 Task: Create a rule from the Routing list, Task moved to a section -> Set Priority in the project AgileLogic , set the section as Done clear the priority
Action: Mouse moved to (81, 285)
Screenshot: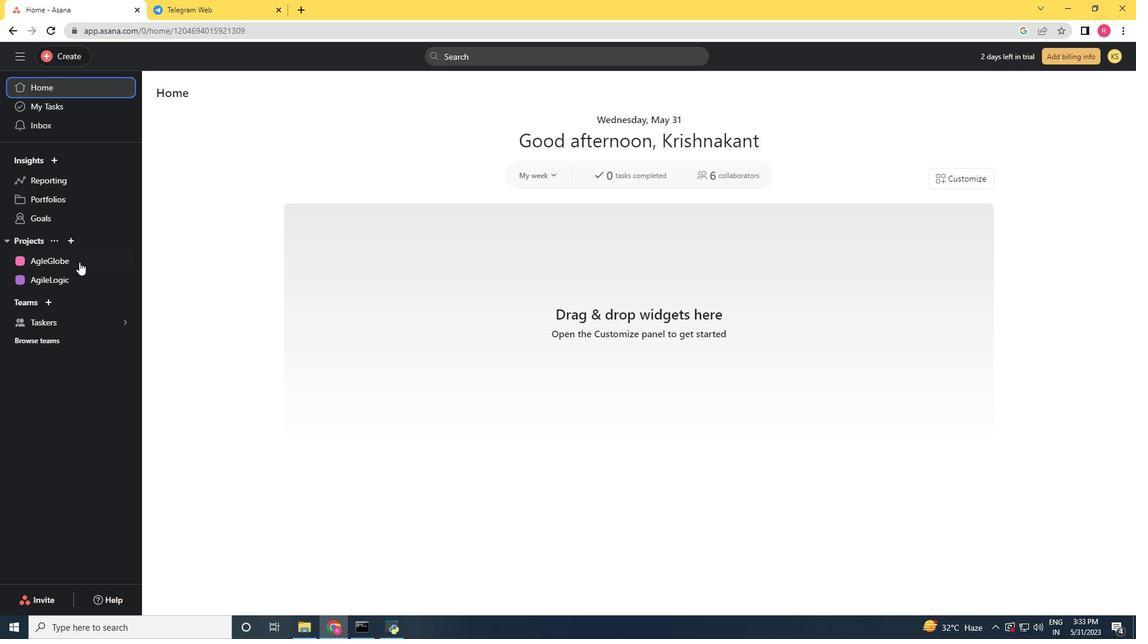 
Action: Mouse pressed left at (81, 285)
Screenshot: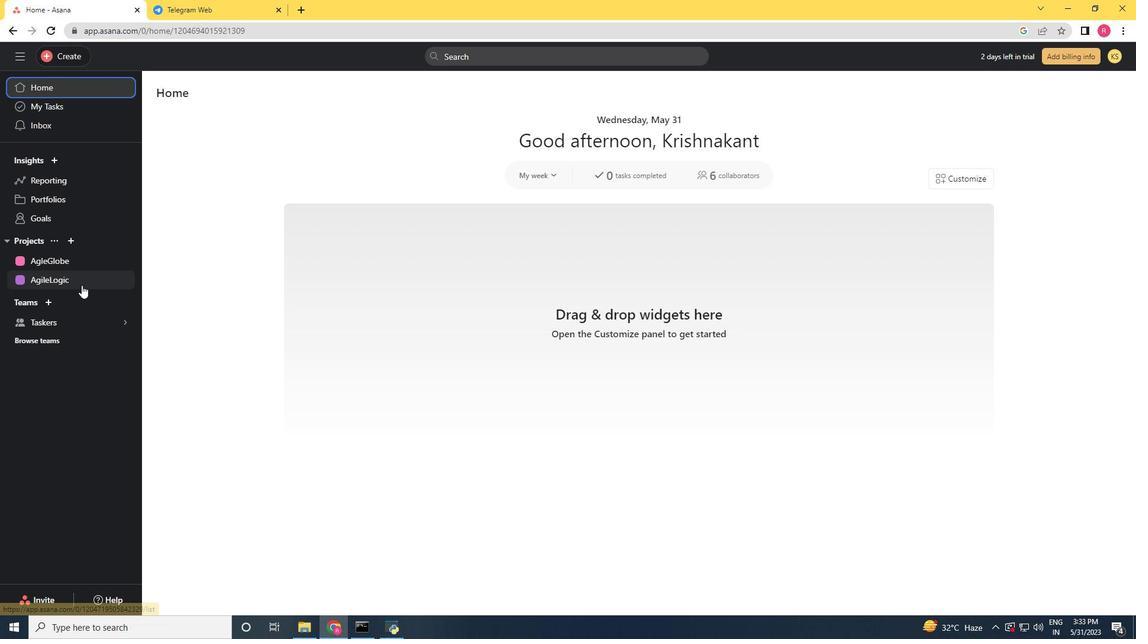 
Action: Mouse moved to (1102, 100)
Screenshot: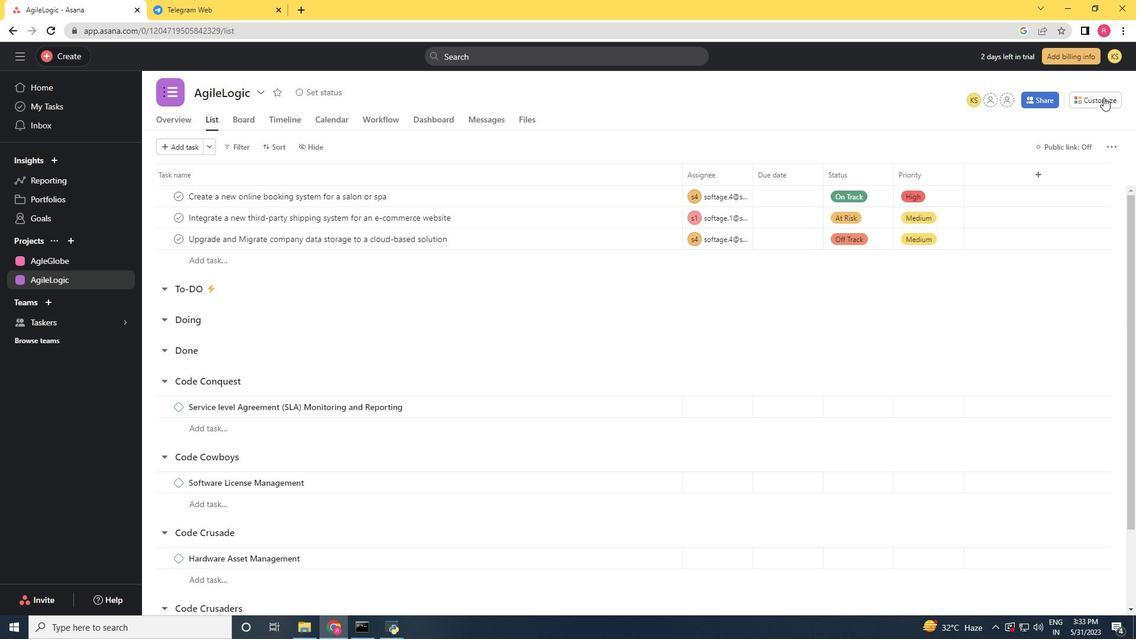 
Action: Mouse pressed left at (1102, 100)
Screenshot: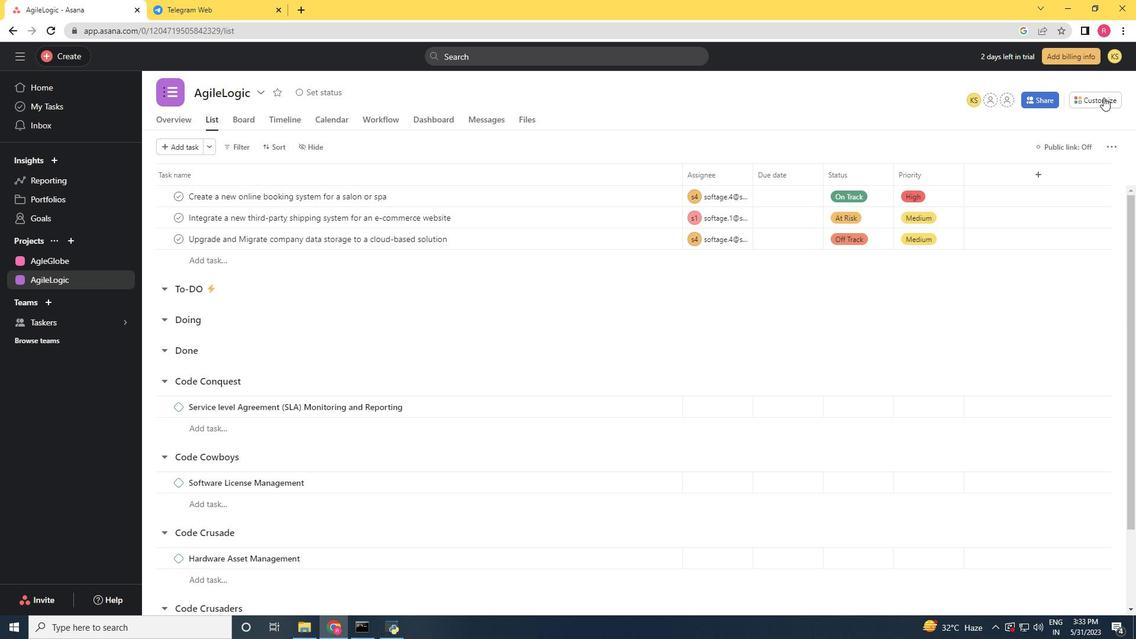 
Action: Mouse moved to (885, 276)
Screenshot: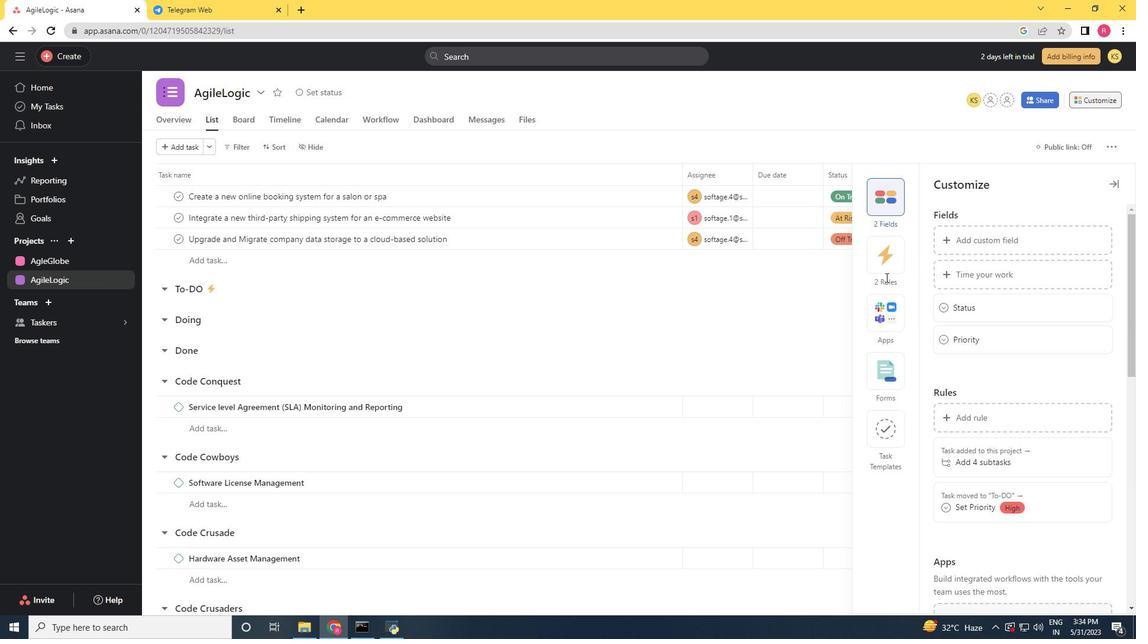 
Action: Mouse pressed left at (885, 276)
Screenshot: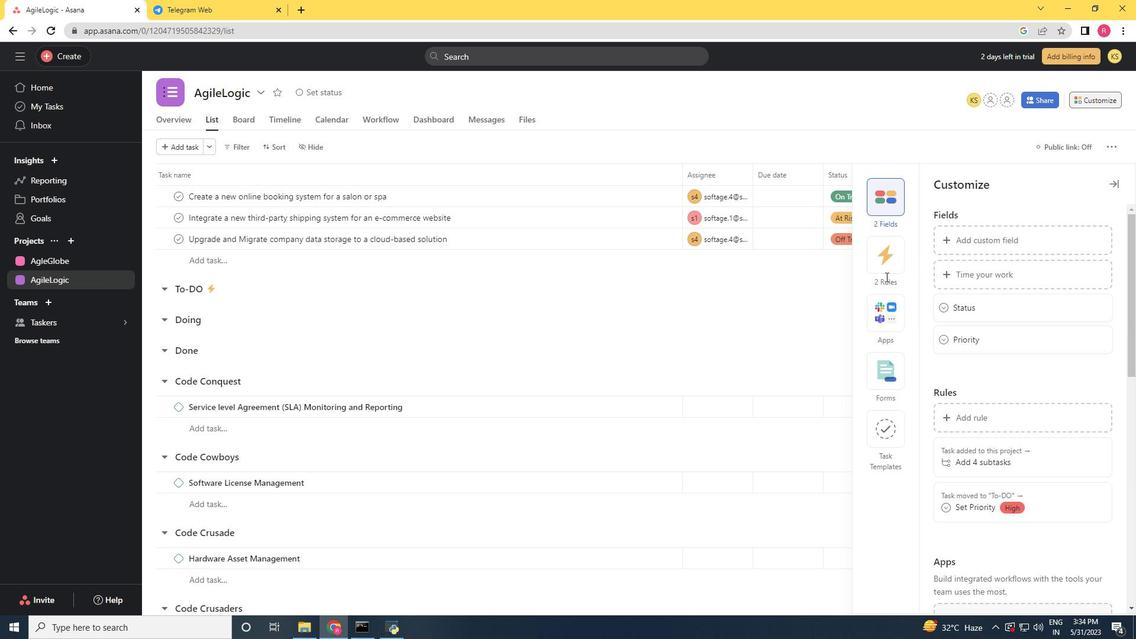 
Action: Mouse moved to (888, 265)
Screenshot: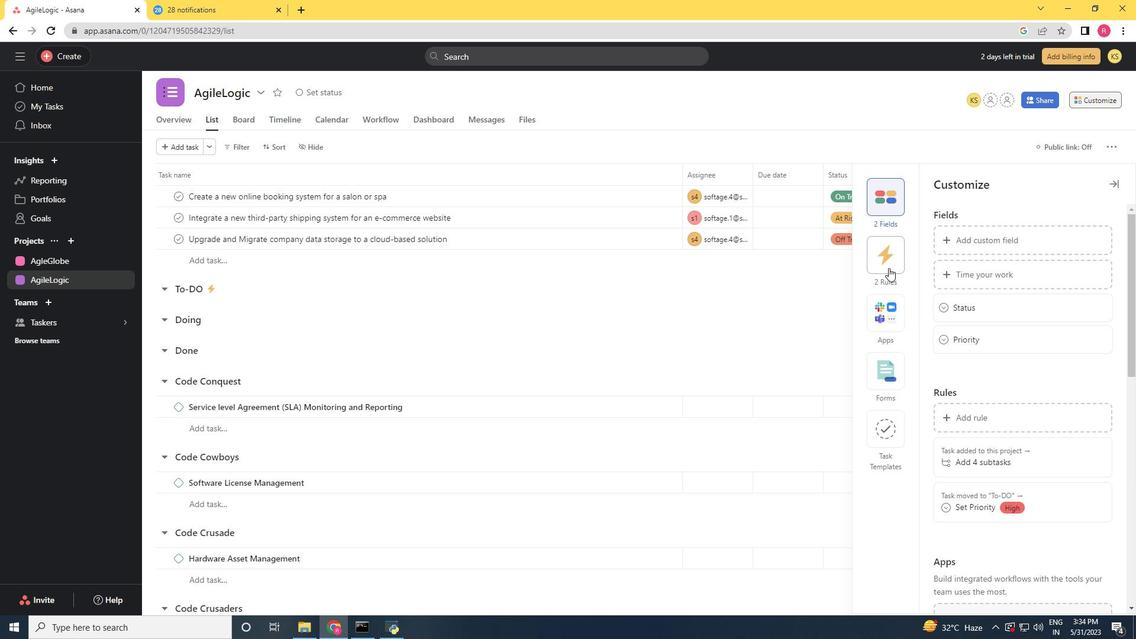 
Action: Mouse pressed left at (888, 265)
Screenshot: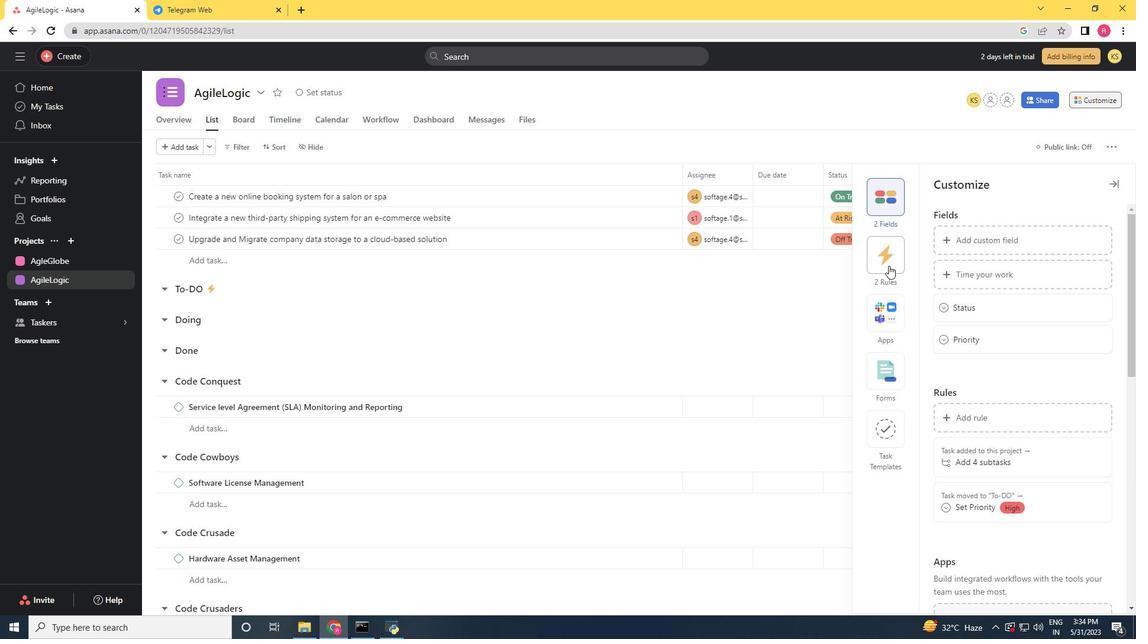 
Action: Mouse moved to (950, 237)
Screenshot: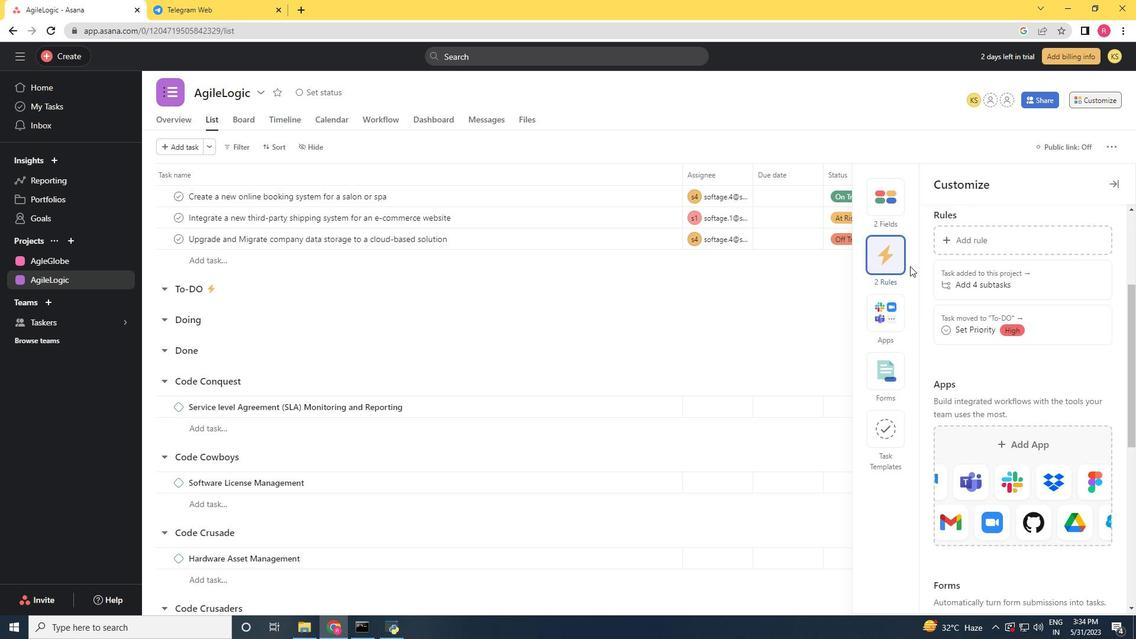 
Action: Mouse pressed left at (950, 237)
Screenshot: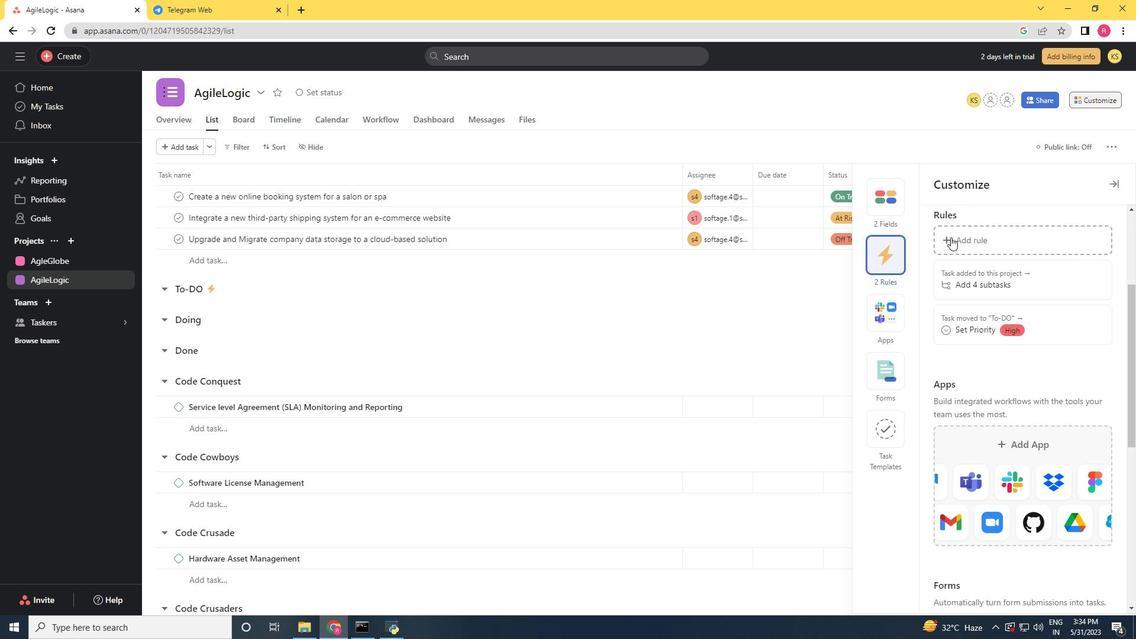 
Action: Mouse moved to (237, 152)
Screenshot: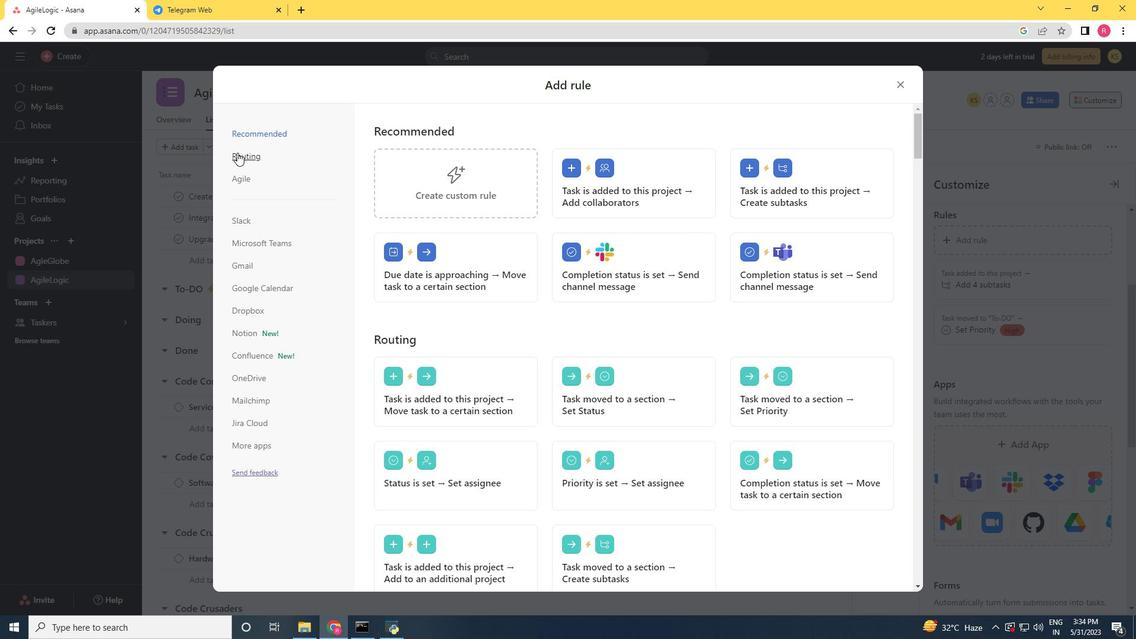 
Action: Mouse pressed left at (237, 152)
Screenshot: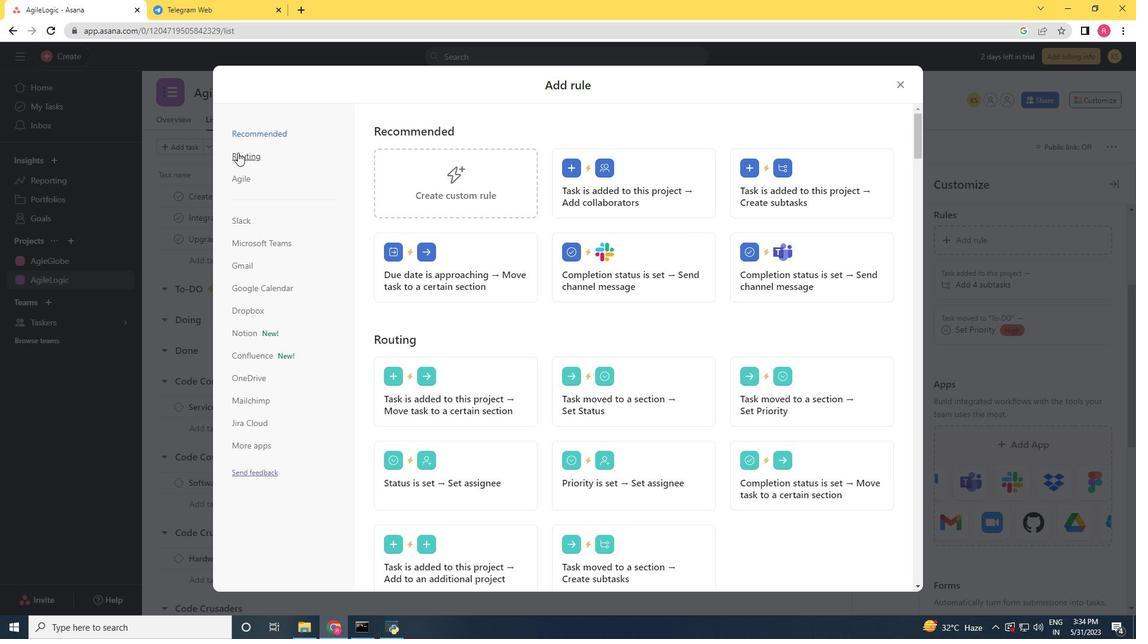 
Action: Mouse moved to (757, 200)
Screenshot: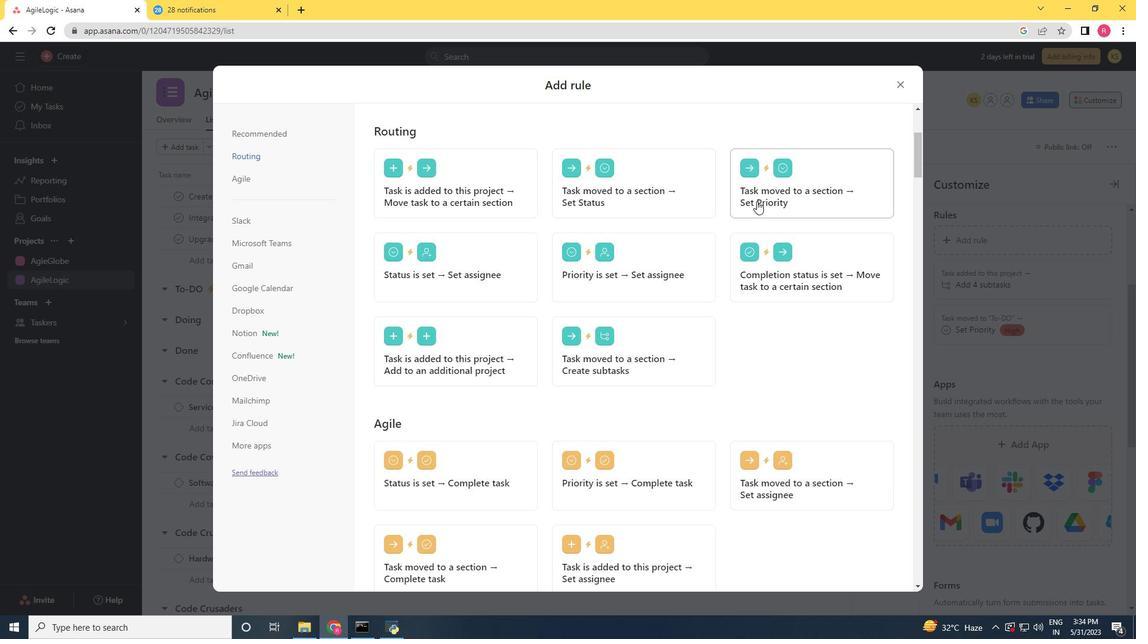 
Action: Mouse pressed left at (757, 200)
Screenshot: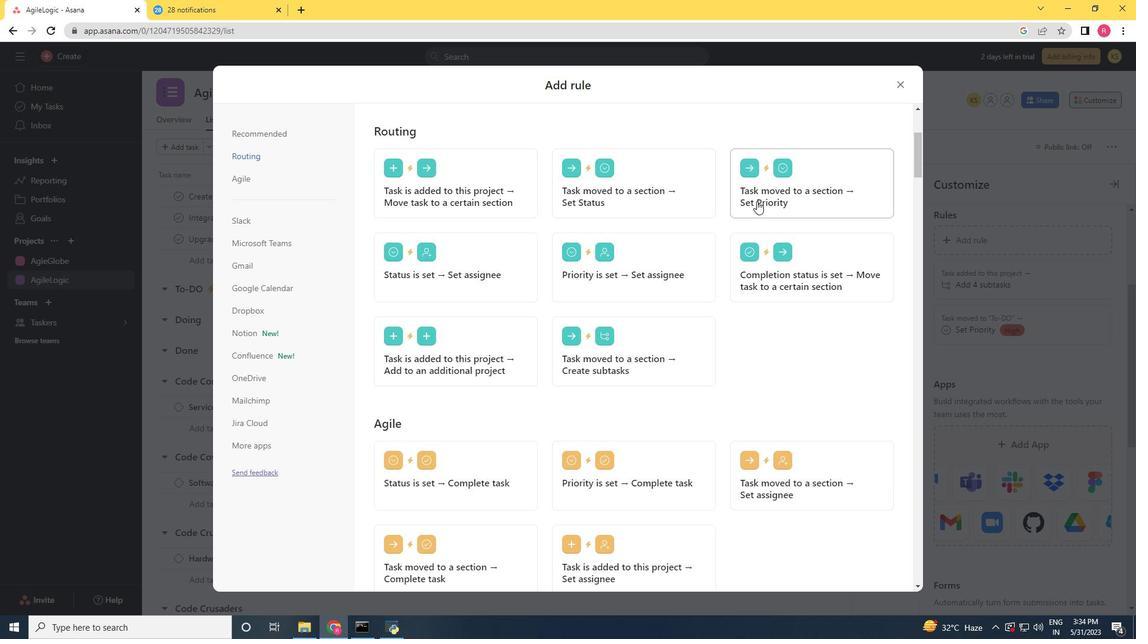 
Action: Mouse moved to (466, 304)
Screenshot: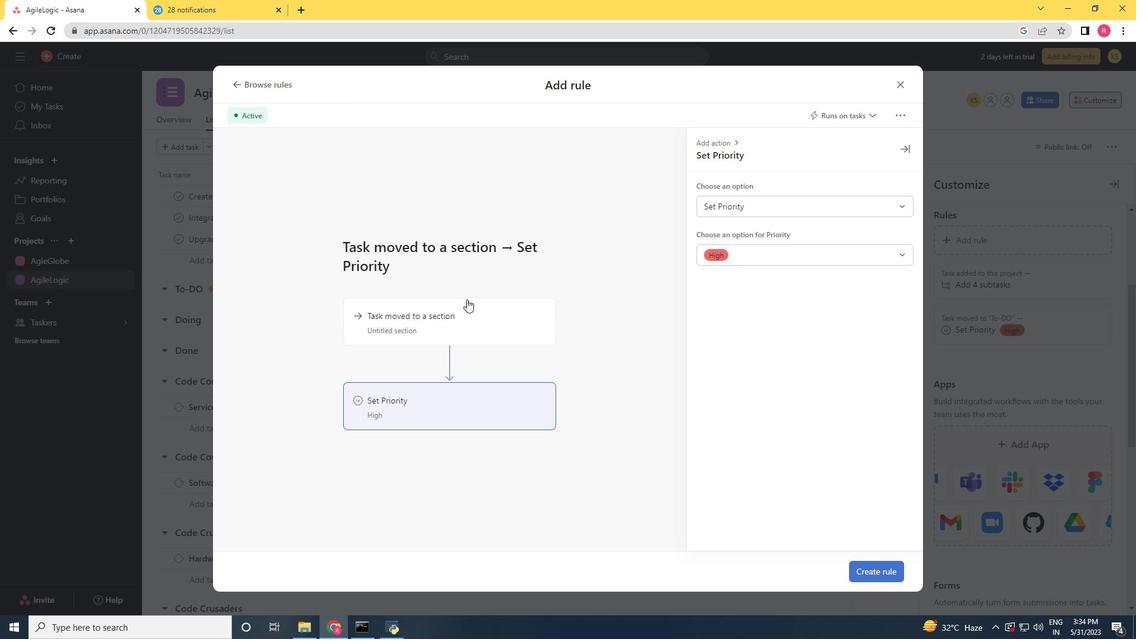
Action: Mouse pressed left at (466, 304)
Screenshot: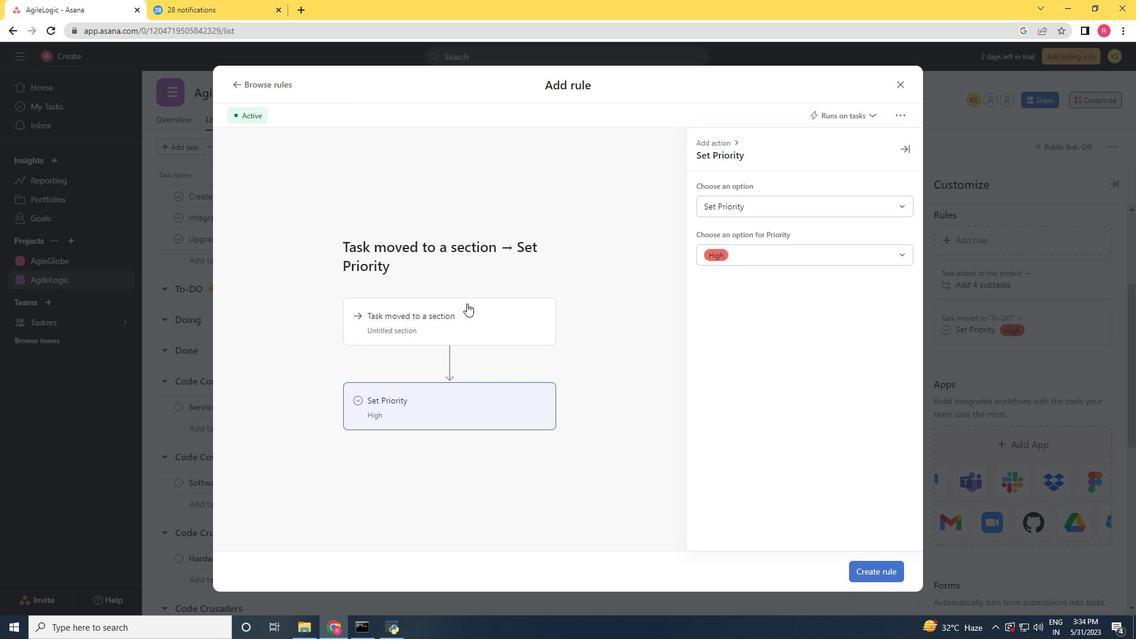 
Action: Mouse moved to (775, 199)
Screenshot: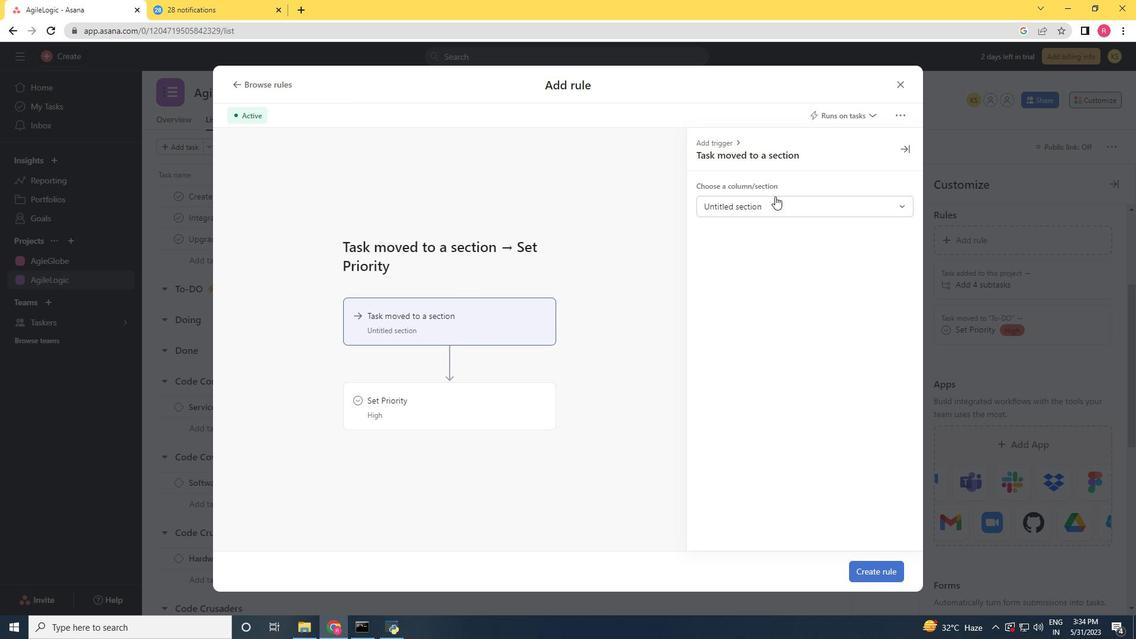 
Action: Mouse pressed left at (775, 199)
Screenshot: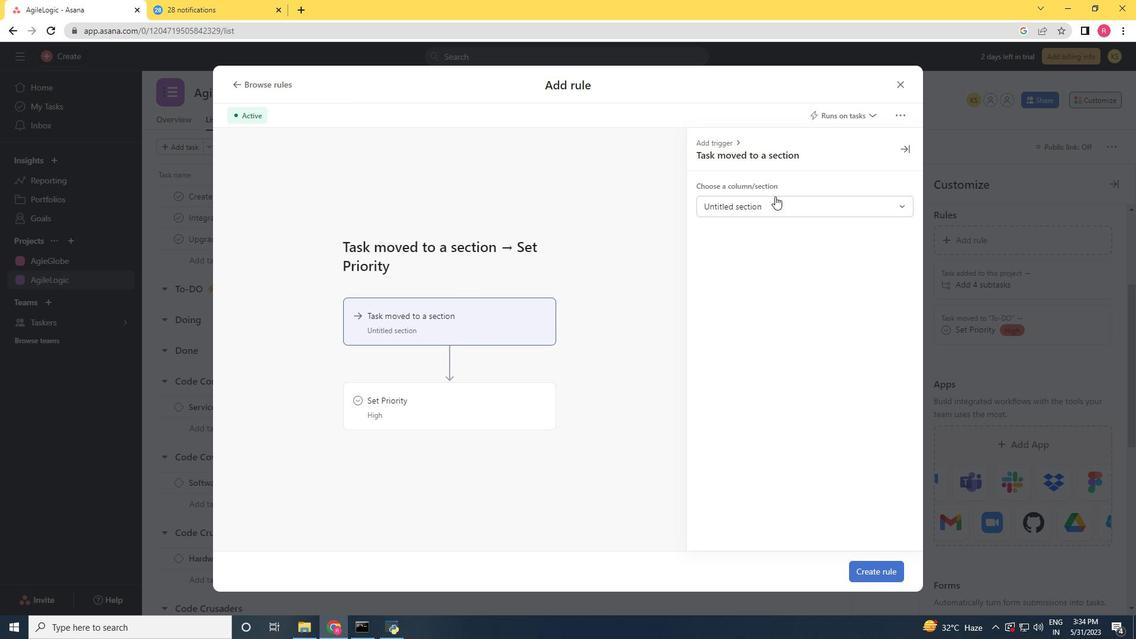 
Action: Mouse moved to (740, 294)
Screenshot: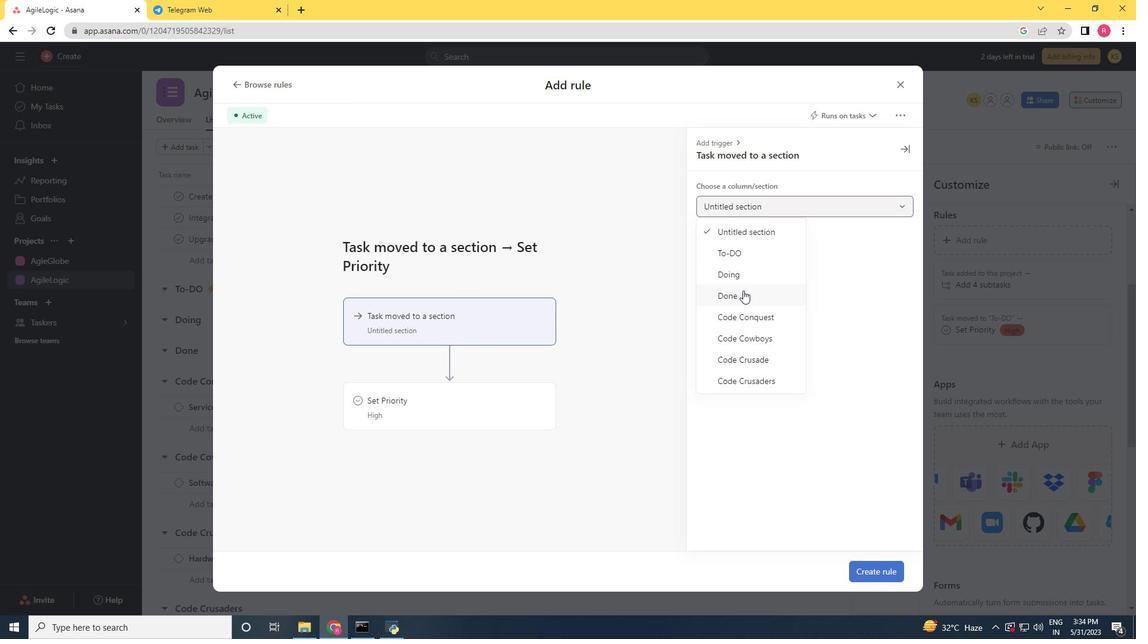 
Action: Mouse pressed left at (740, 294)
Screenshot: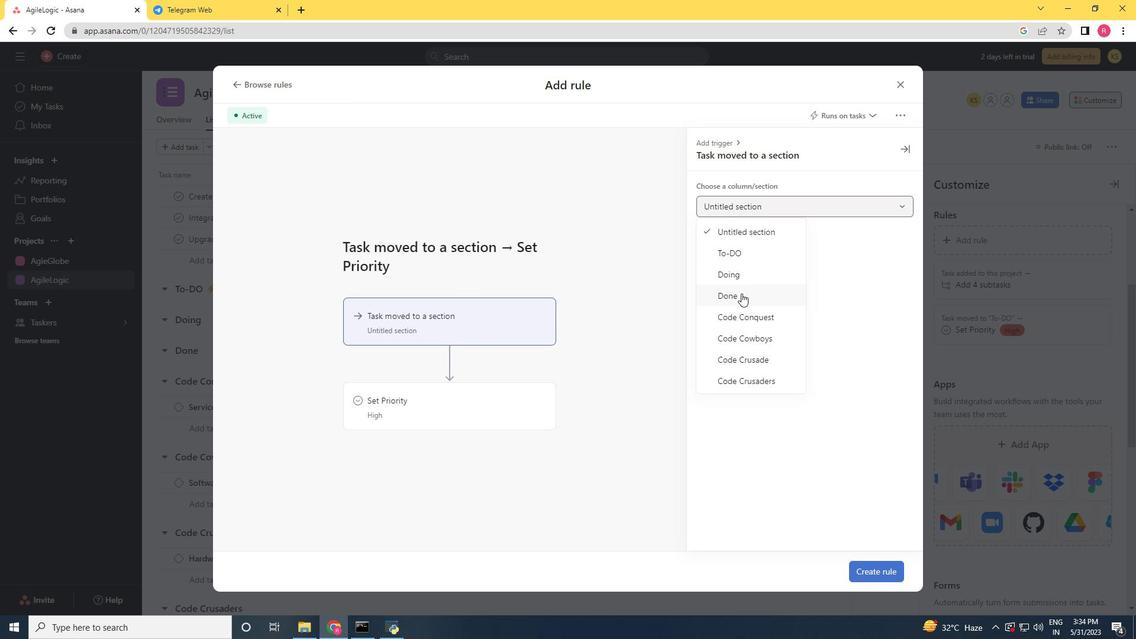 
Action: Mouse moved to (428, 411)
Screenshot: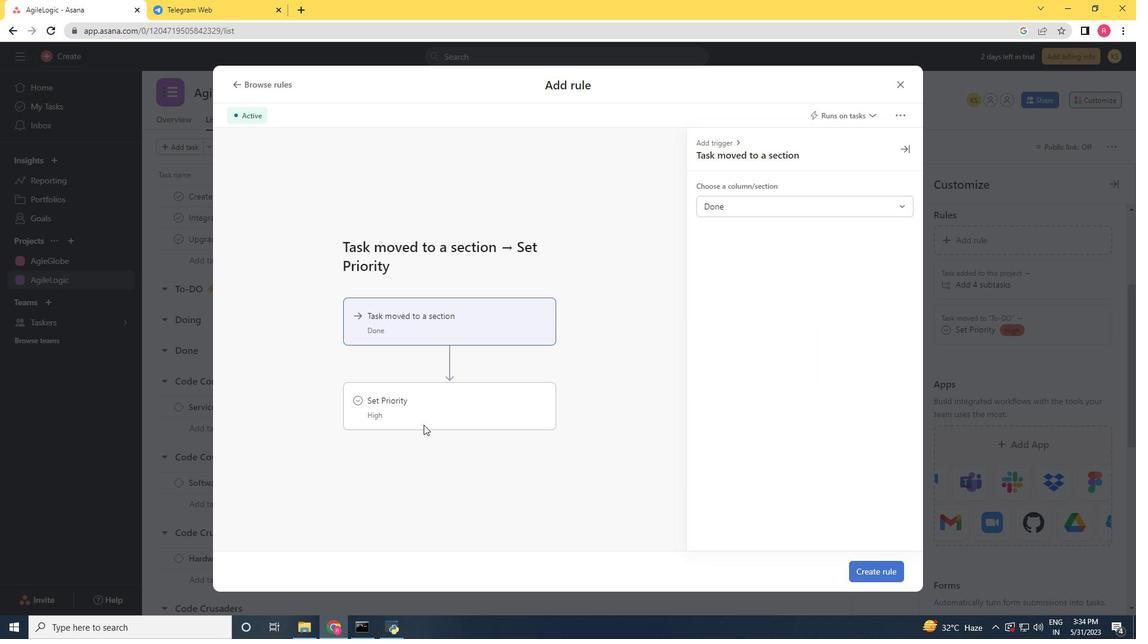 
Action: Mouse pressed left at (428, 411)
Screenshot: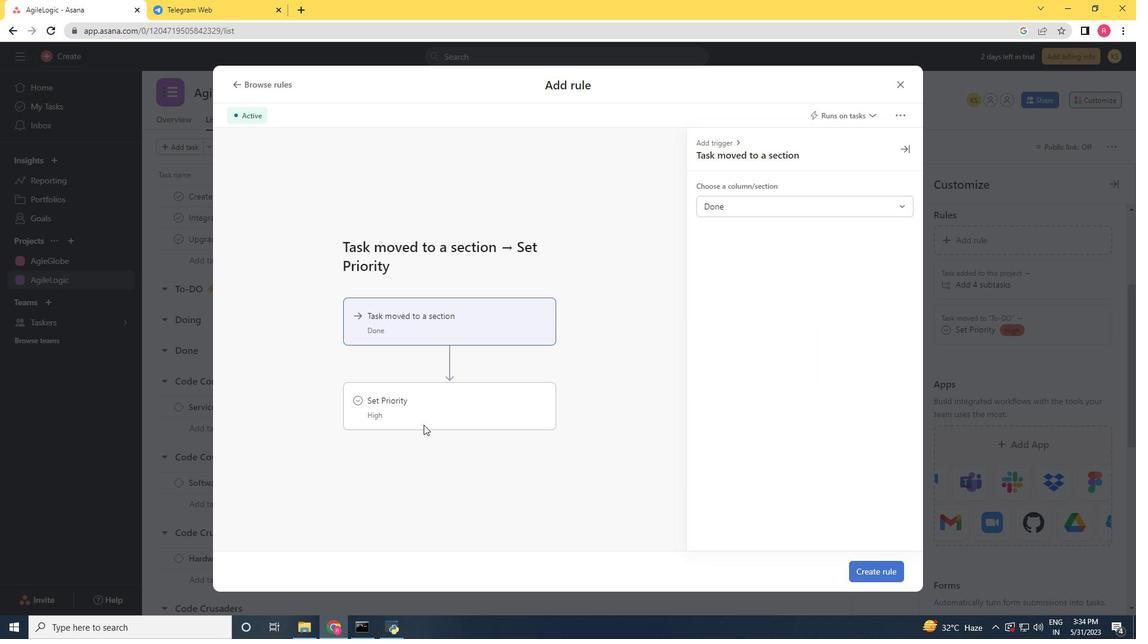 
Action: Mouse moved to (737, 205)
Screenshot: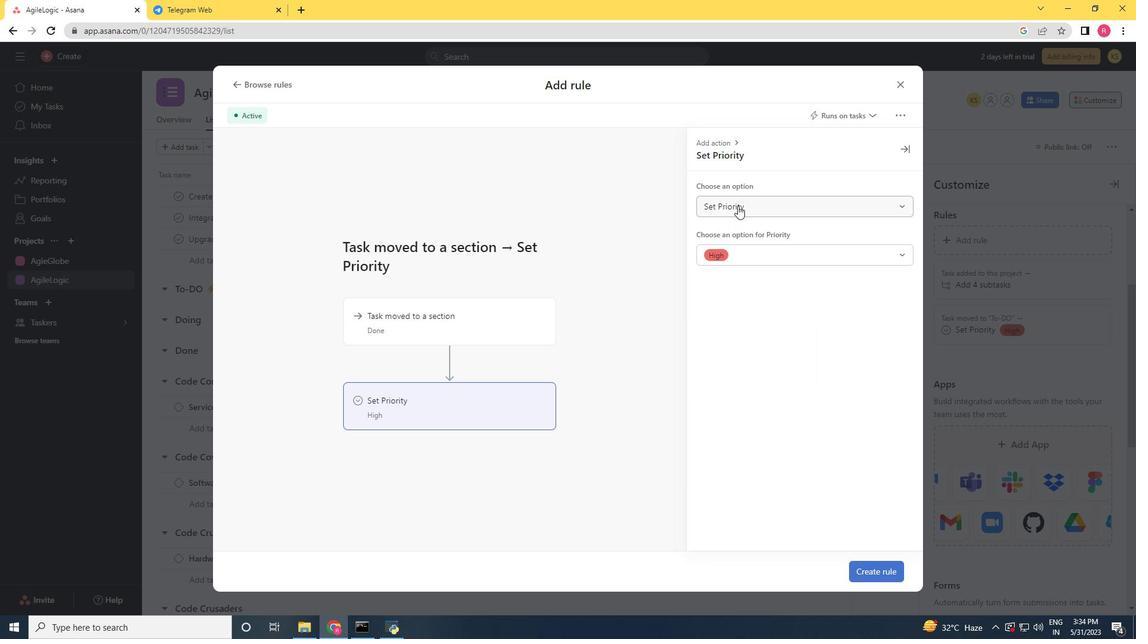 
Action: Mouse pressed left at (737, 205)
Screenshot: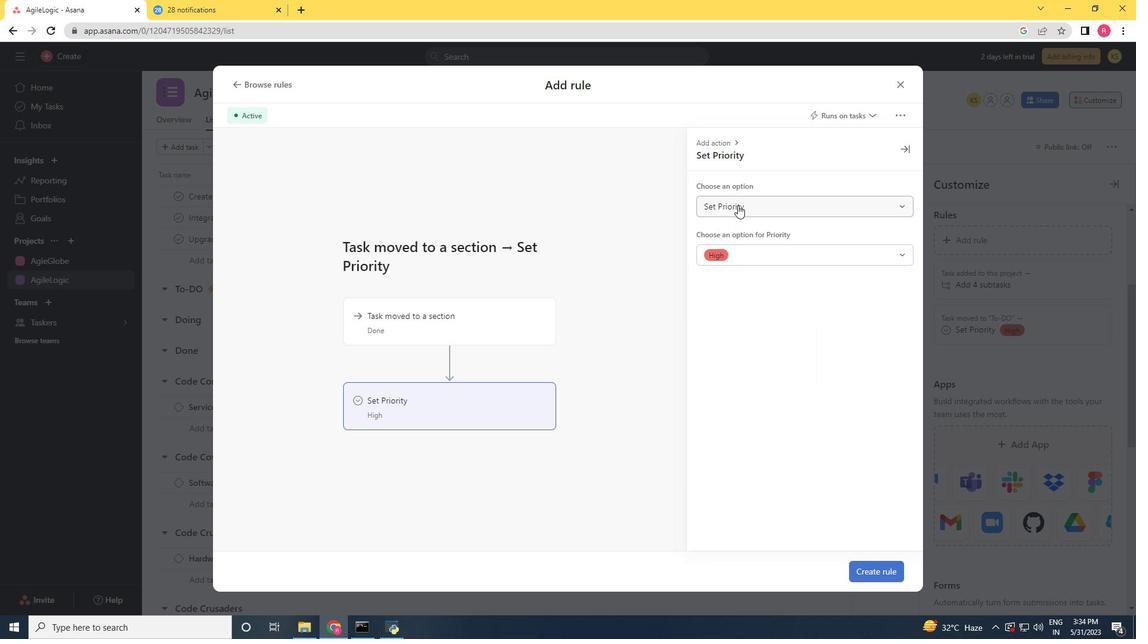 
Action: Mouse moved to (740, 250)
Screenshot: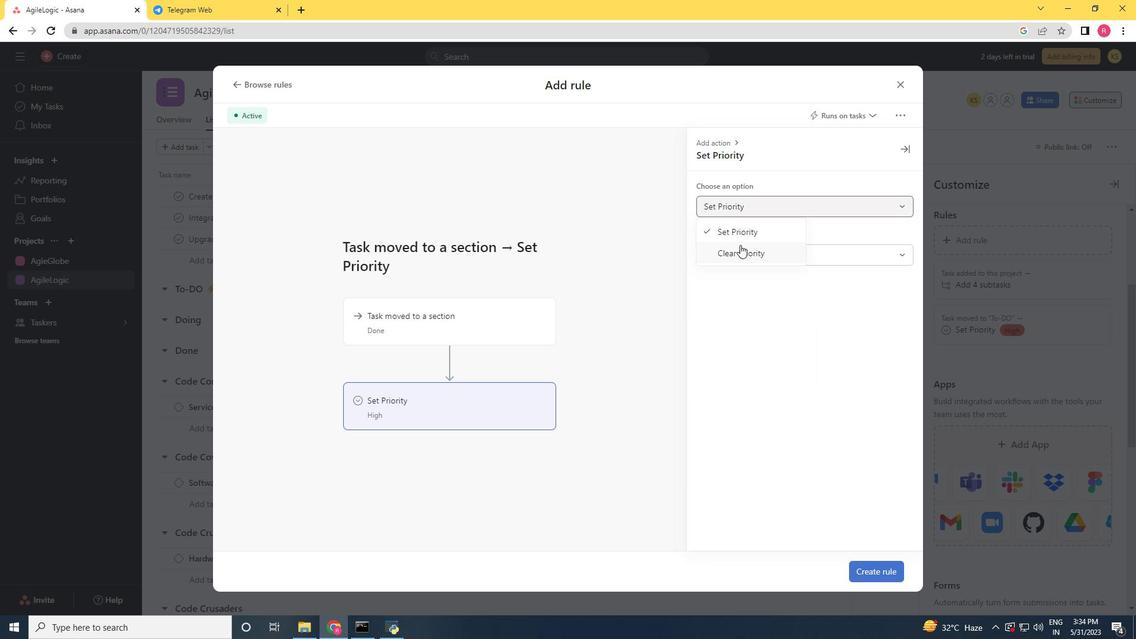 
Action: Mouse pressed left at (740, 250)
Screenshot: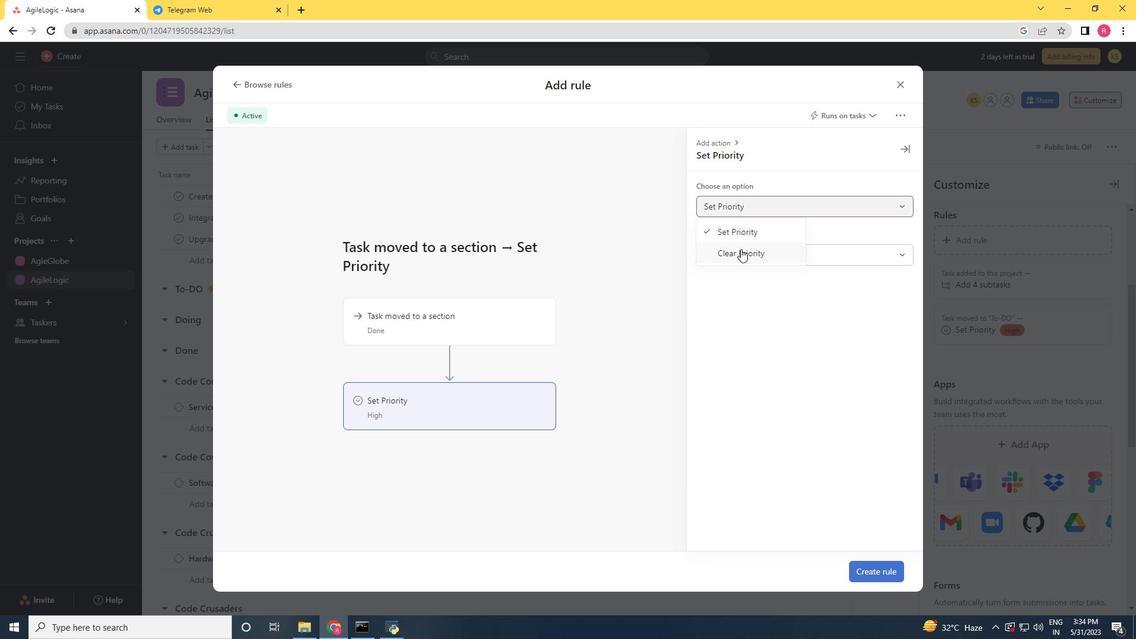 
Action: Mouse moved to (886, 577)
Screenshot: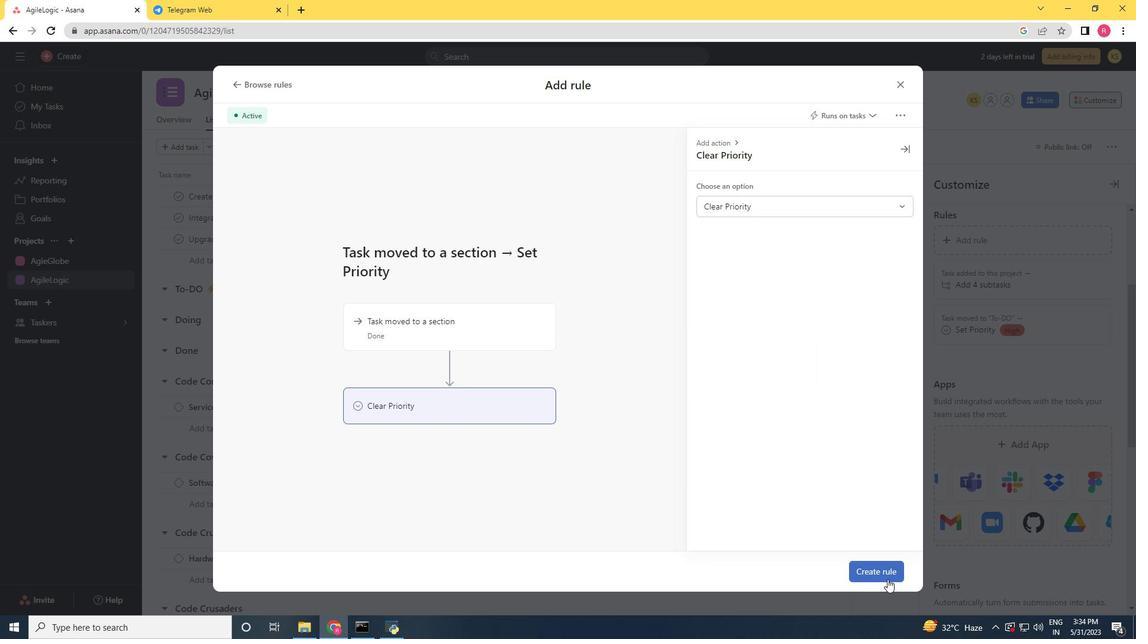 
Action: Mouse pressed left at (886, 577)
Screenshot: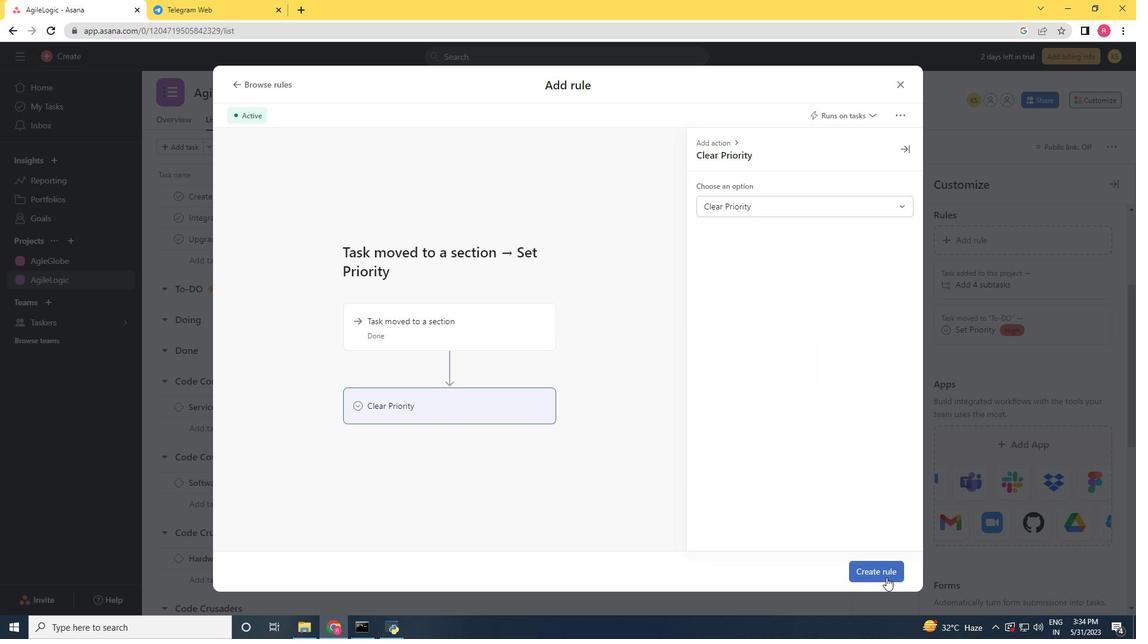 
Action: Mouse moved to (892, 539)
Screenshot: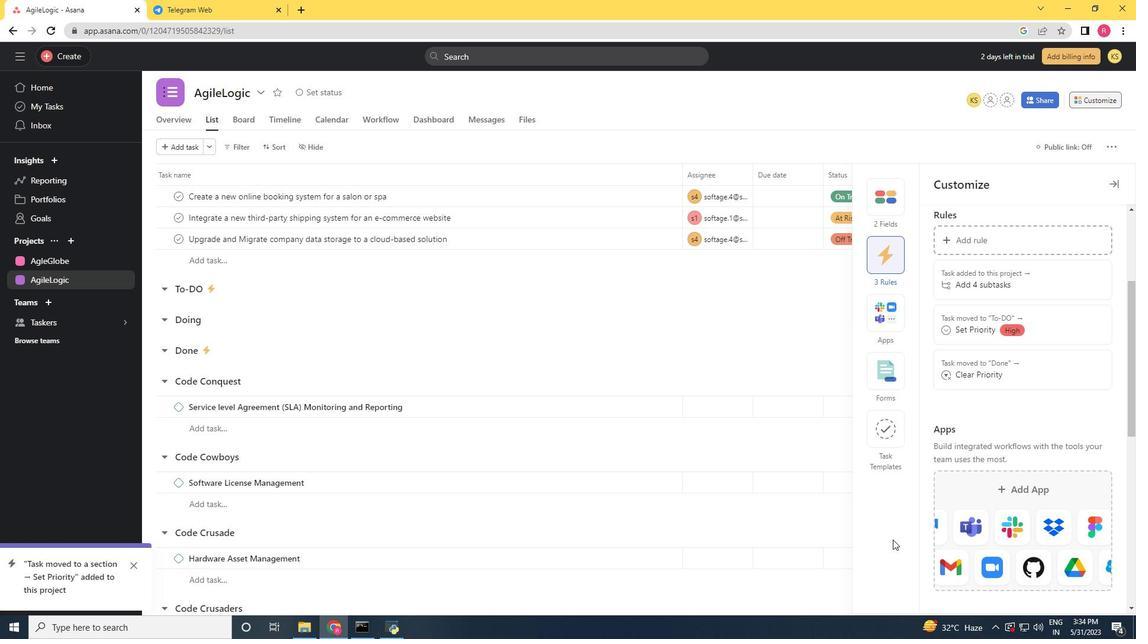 
